 Task: Create a task  Improve code commenting for better readability , assign it to team member softage.6@softage.net in the project Trailblazer and update the status of the task to  On Track  , set the priority of the task to High.
Action: Mouse moved to (27, 75)
Screenshot: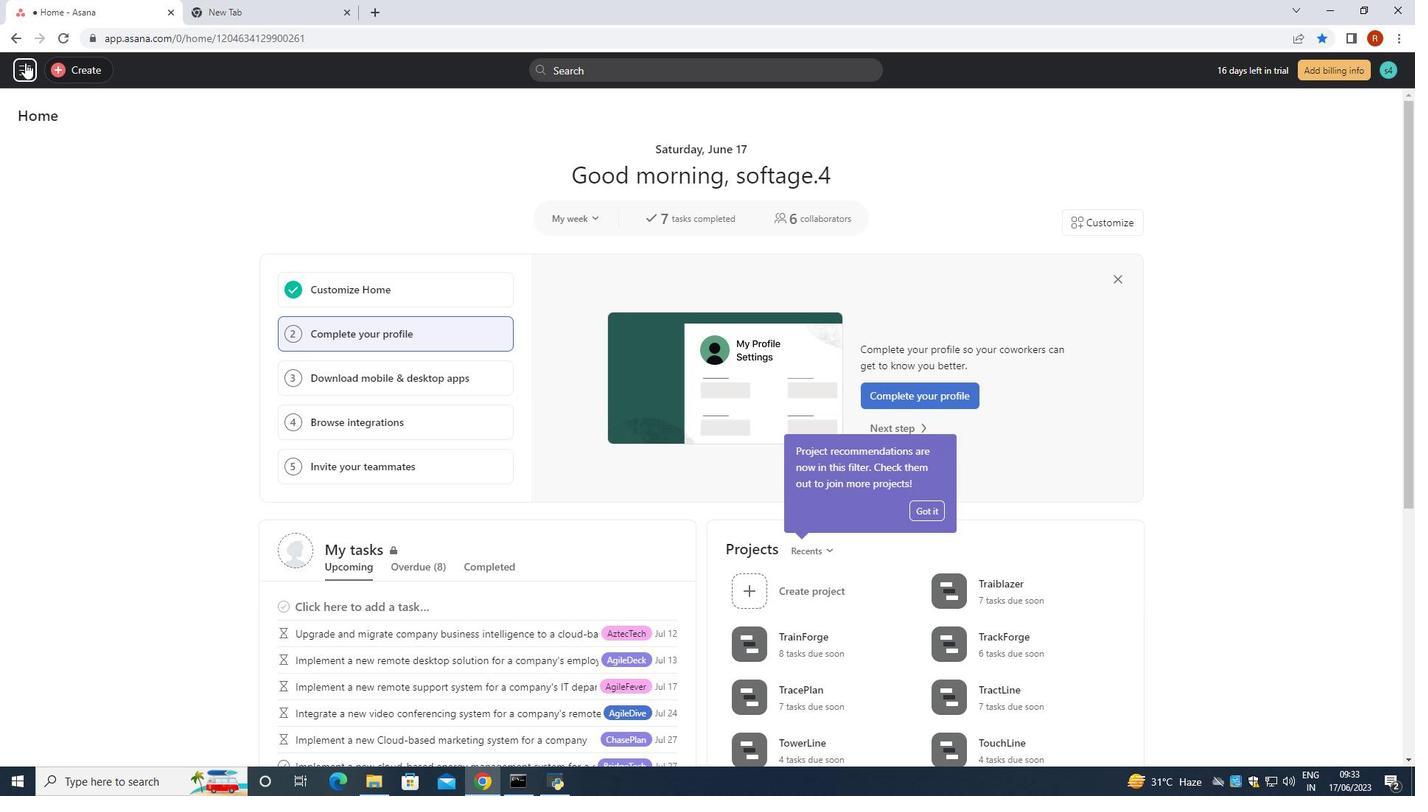
Action: Mouse pressed left at (27, 75)
Screenshot: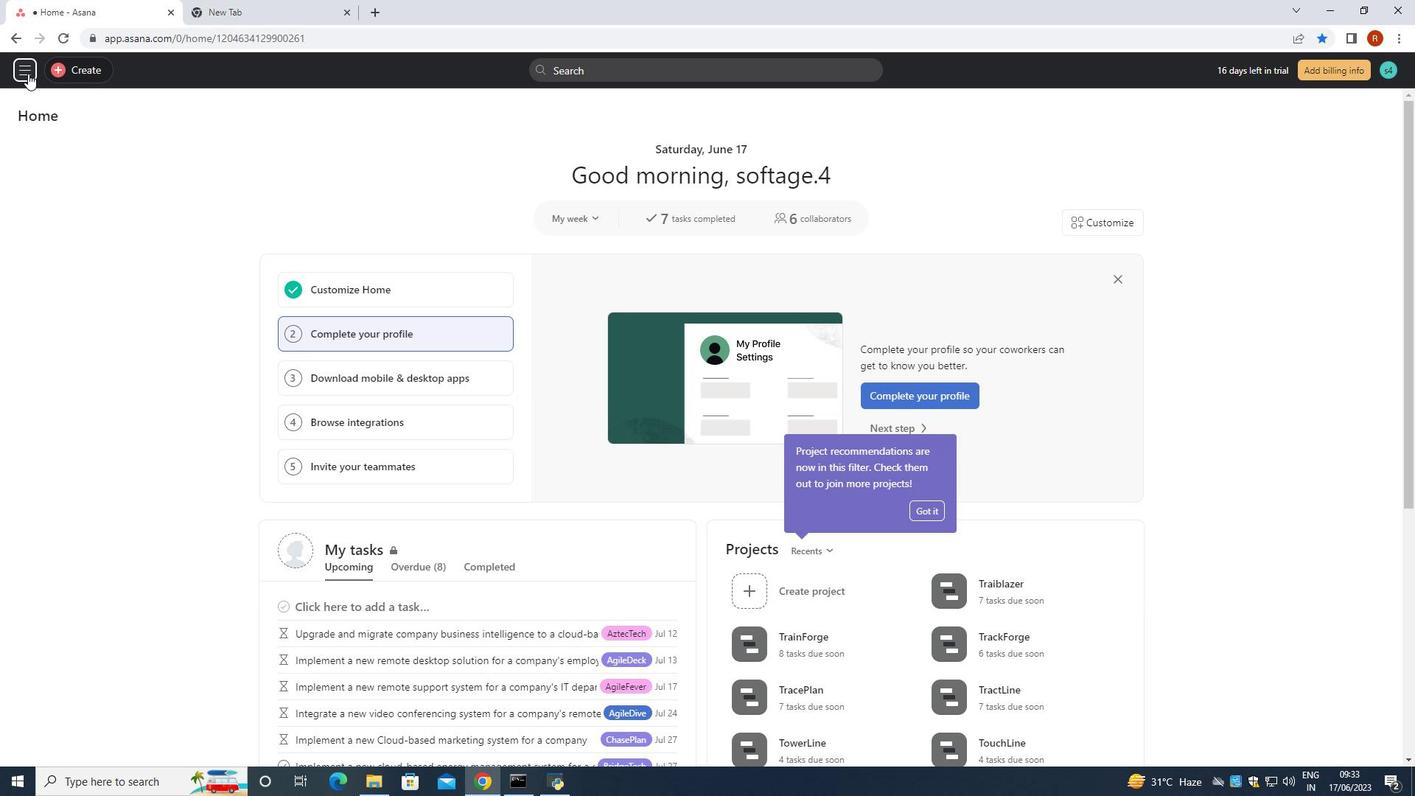 
Action: Mouse moved to (90, 490)
Screenshot: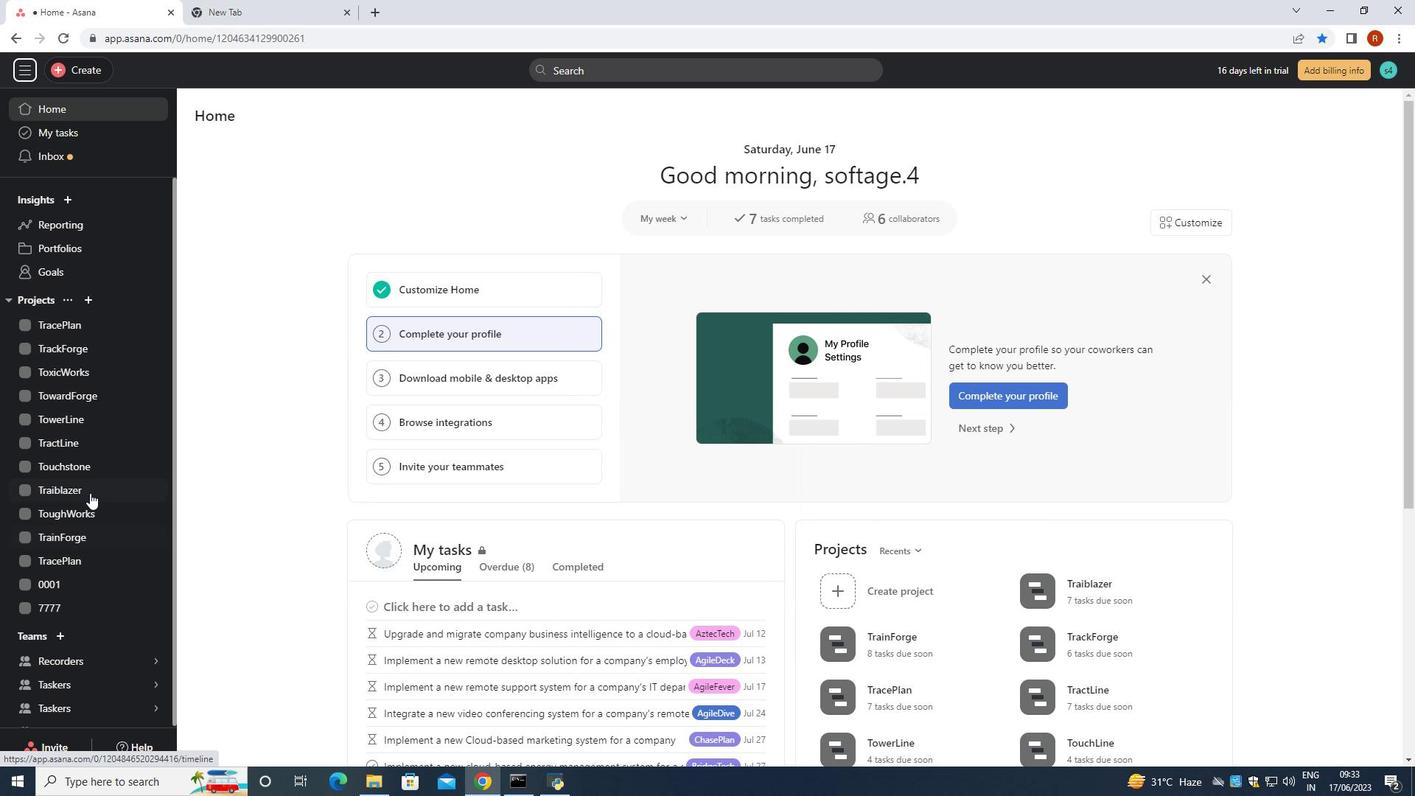 
Action: Mouse pressed left at (90, 490)
Screenshot: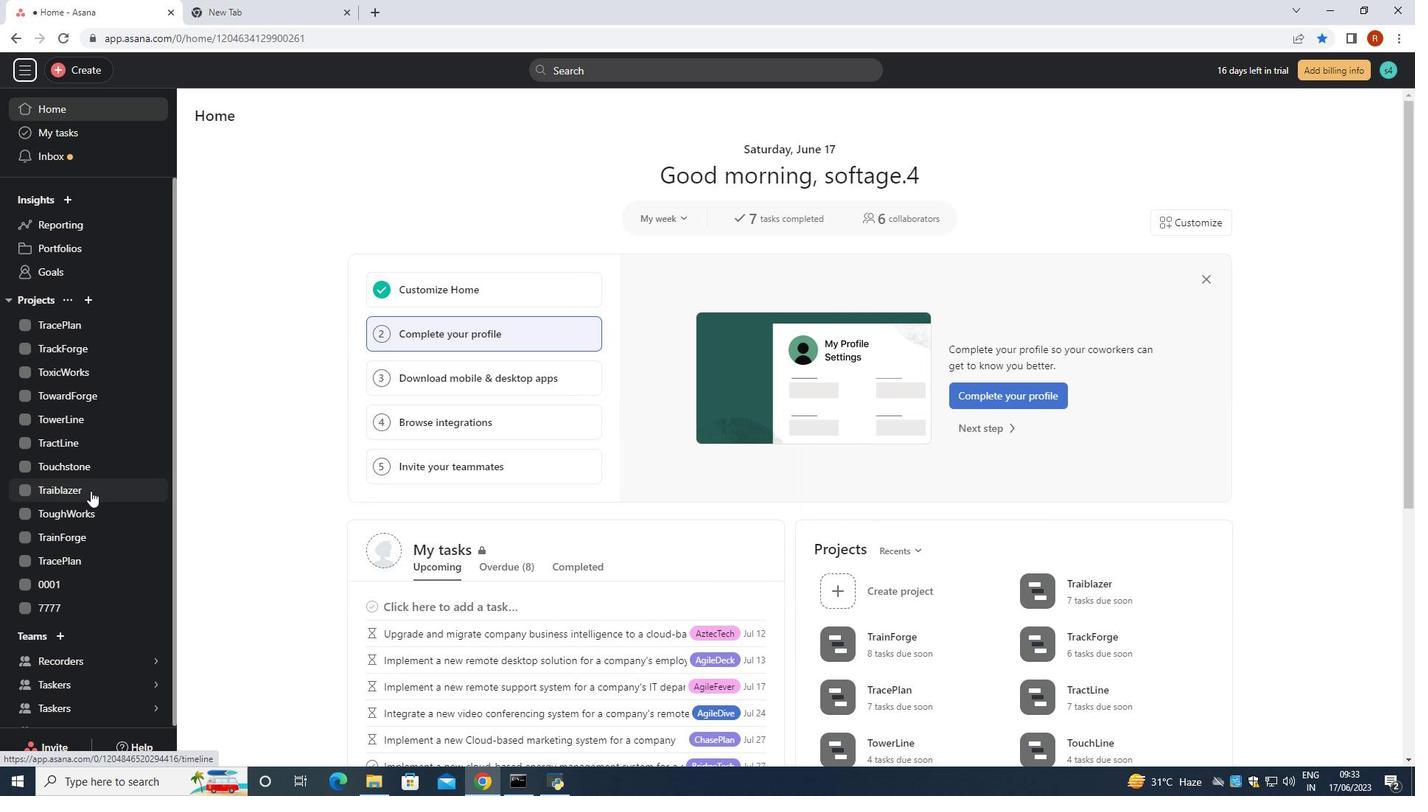 
Action: Mouse moved to (234, 182)
Screenshot: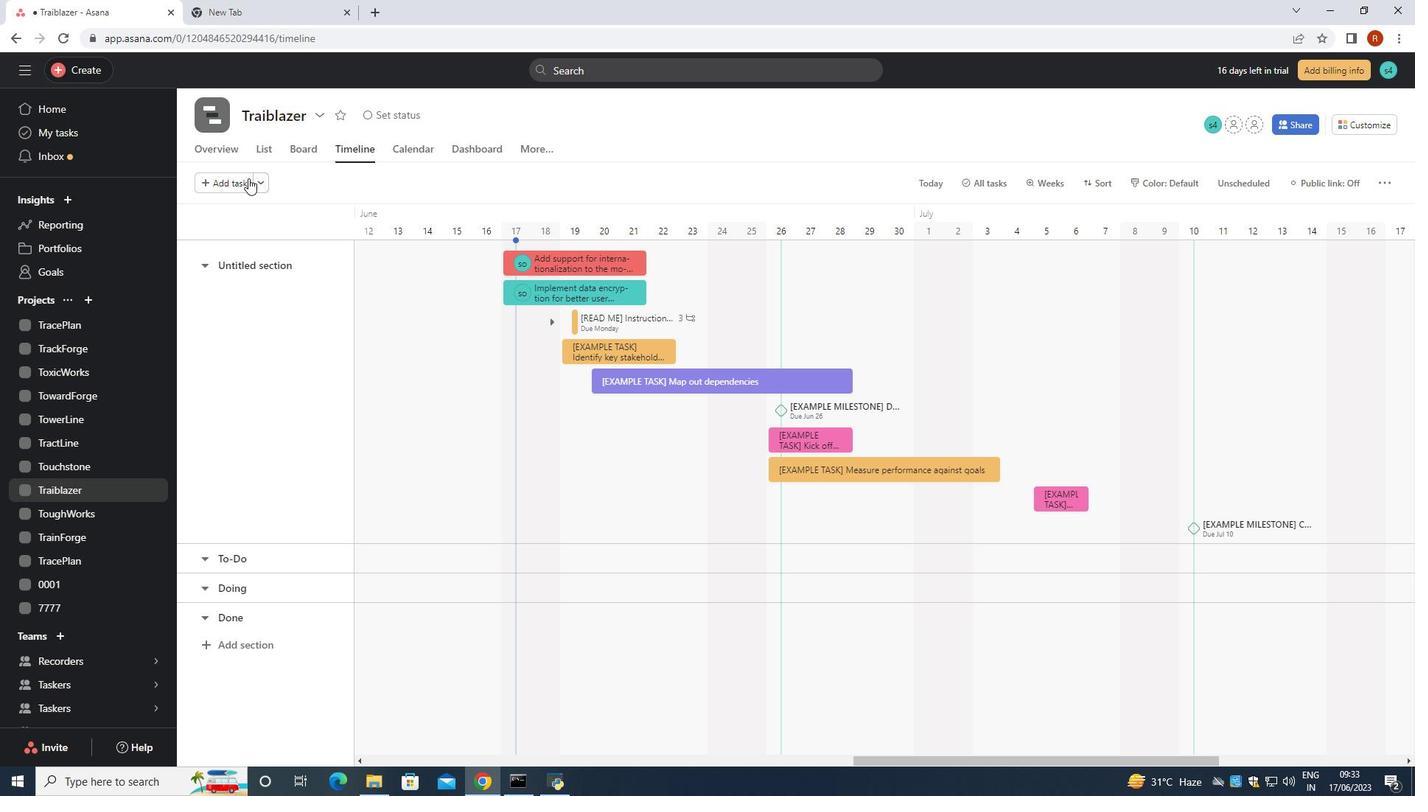 
Action: Mouse pressed left at (234, 182)
Screenshot: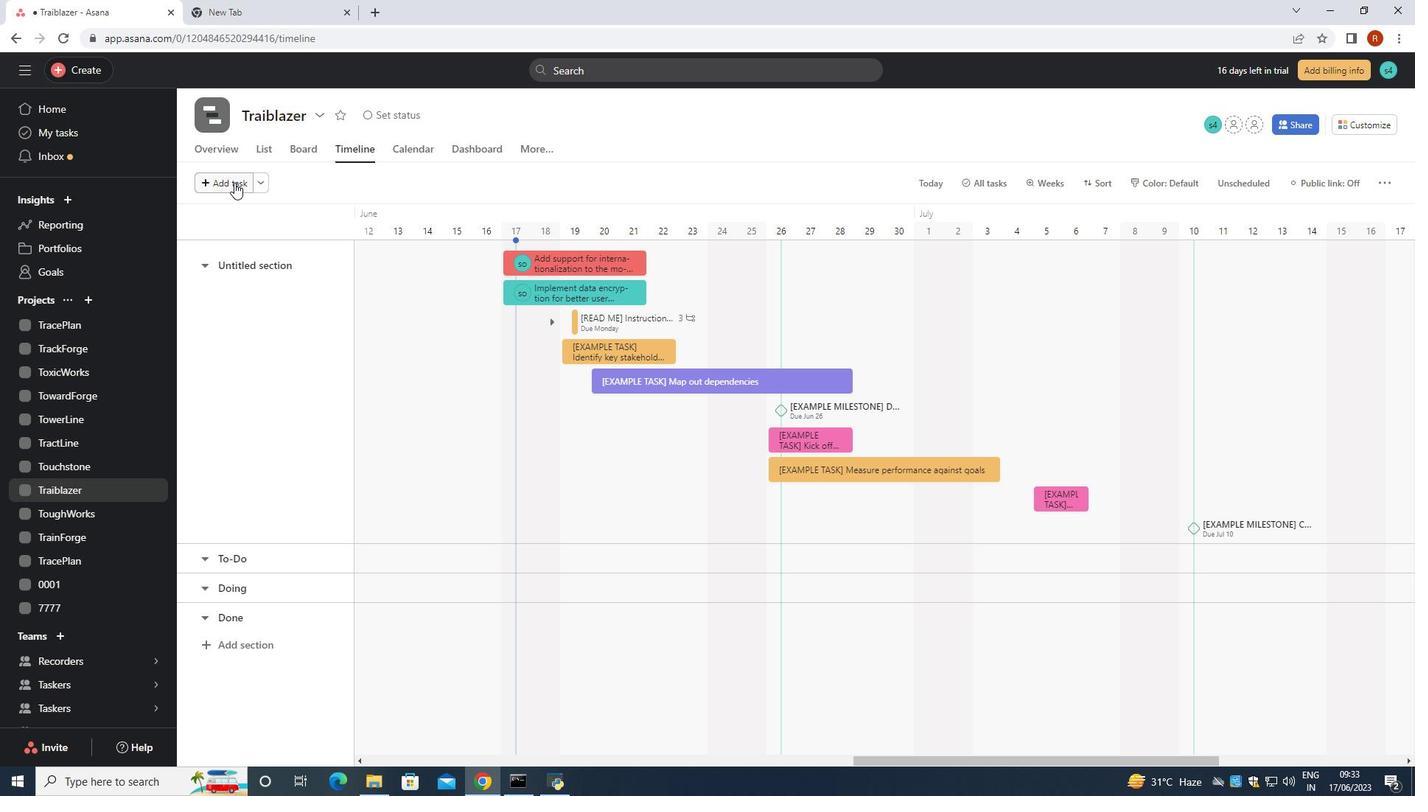 
Action: Key pressed <Key.shift>Improve<Key.space>code<Key.space>commenting<Key.space>for<Key.space>better<Key.space>readability<Key.space><Key.enter>
Screenshot: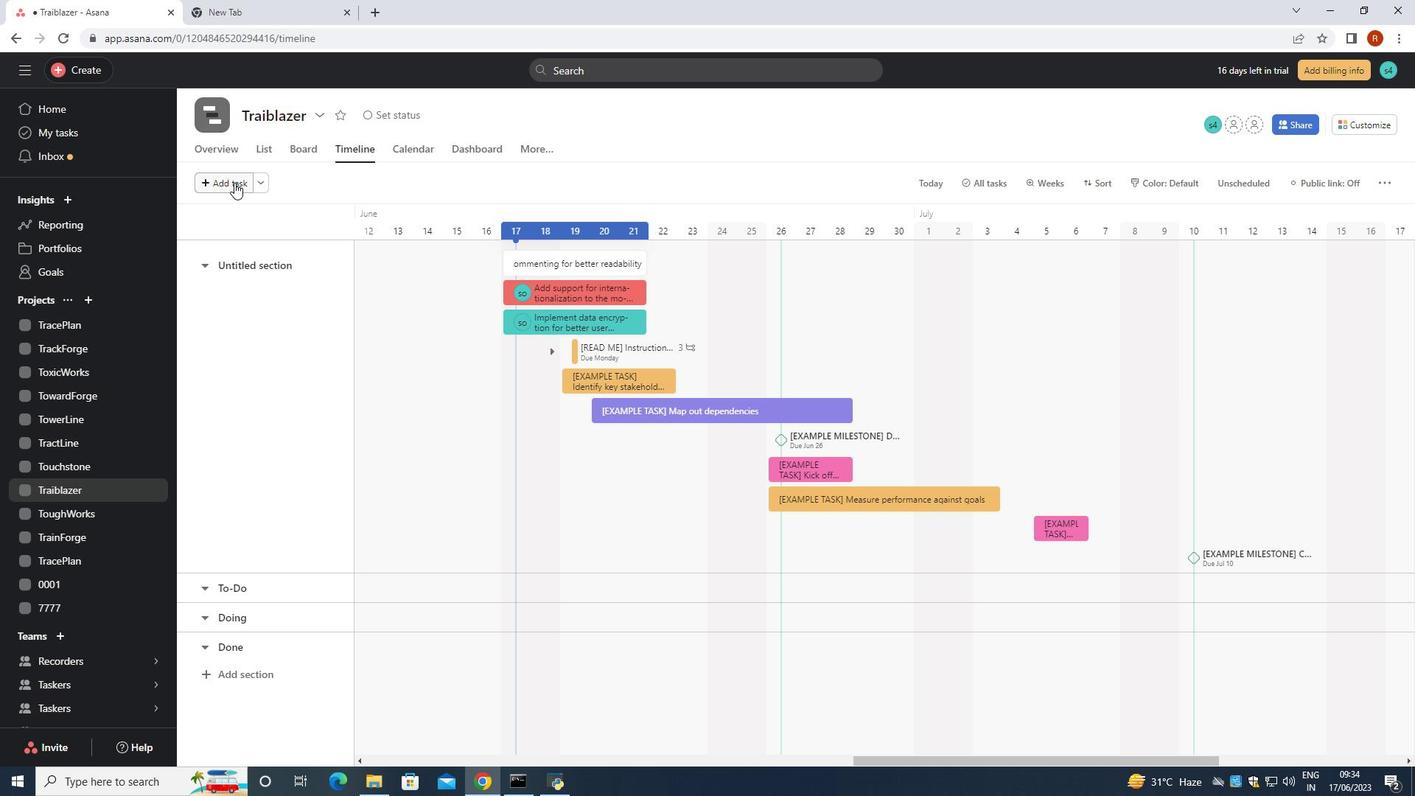 
Action: Mouse moved to (549, 261)
Screenshot: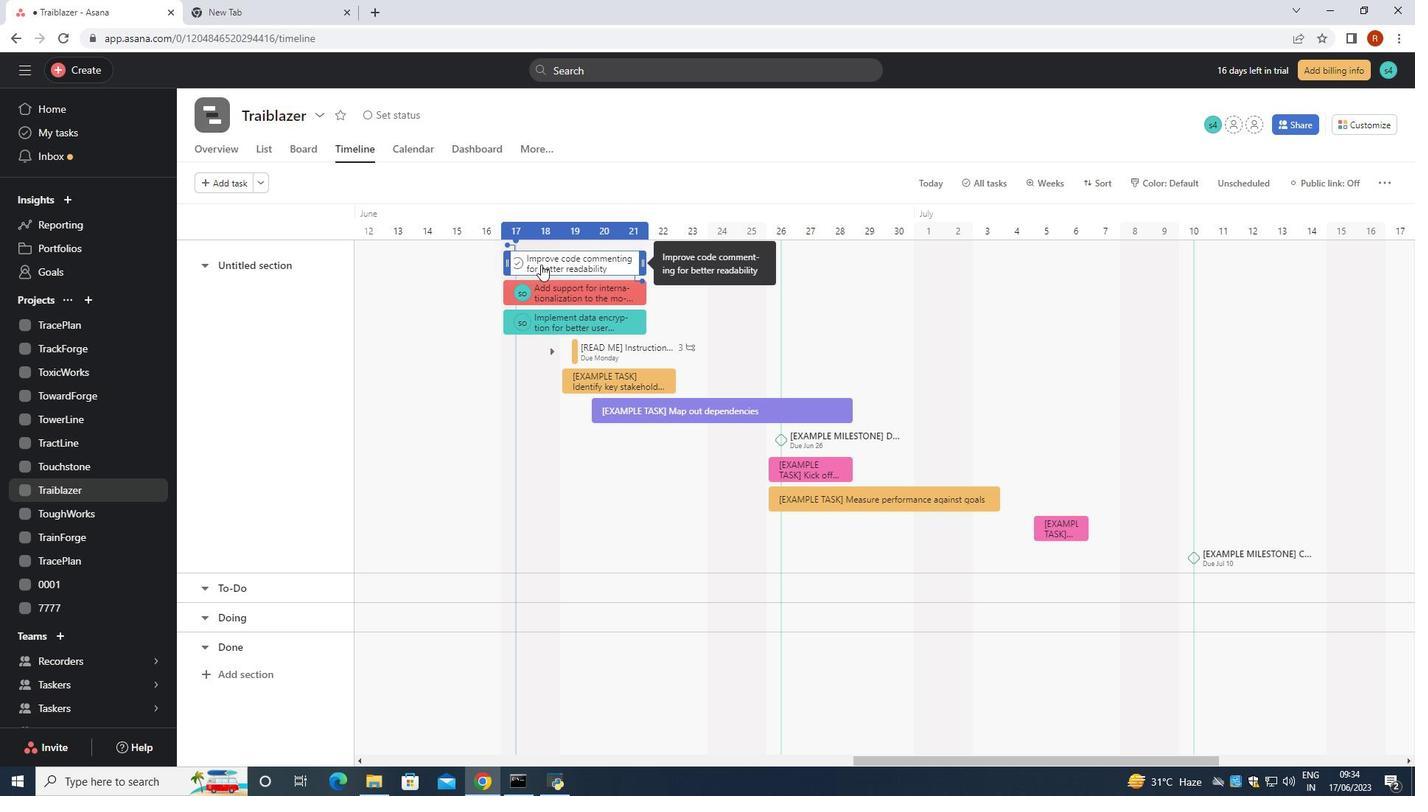 
Action: Mouse pressed left at (549, 261)
Screenshot: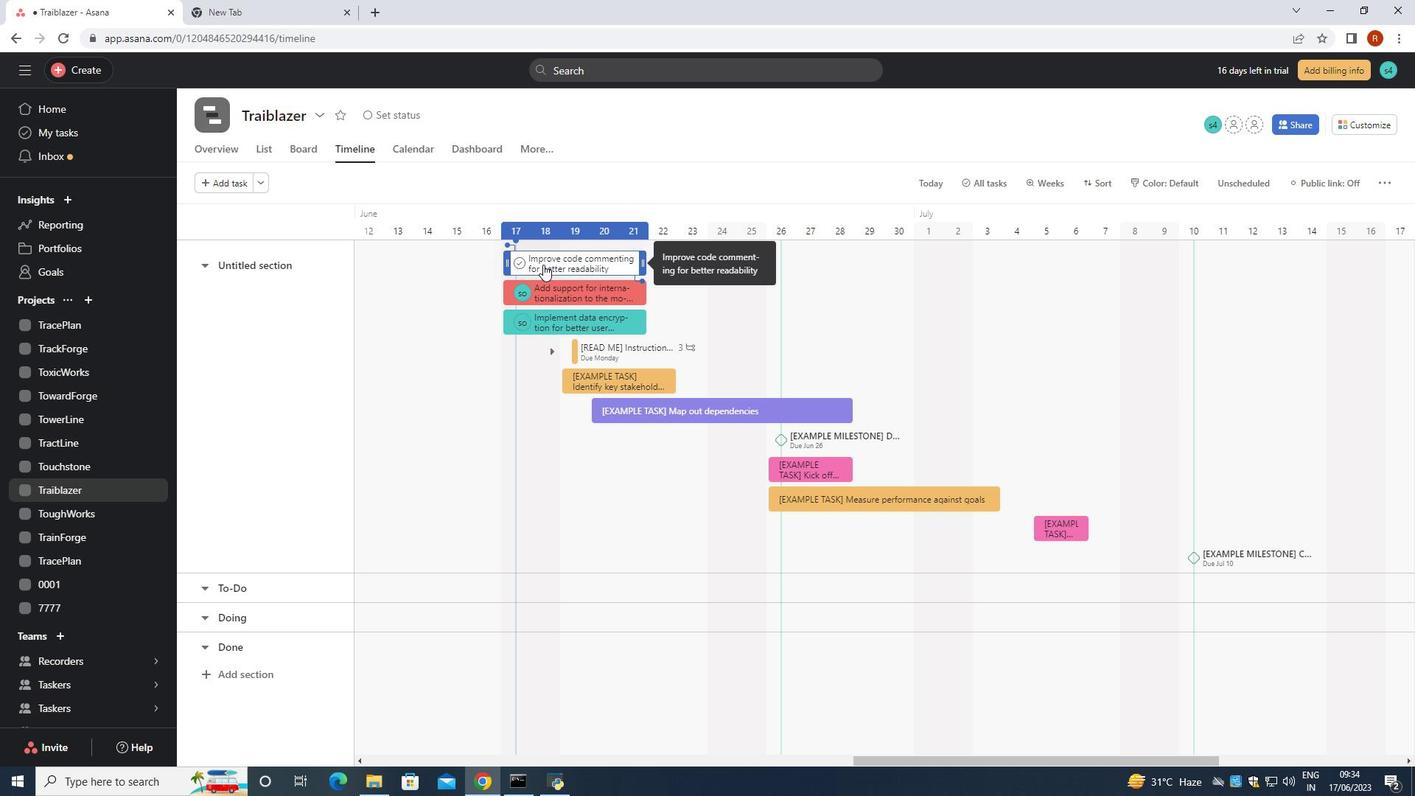 
Action: Mouse moved to (1029, 263)
Screenshot: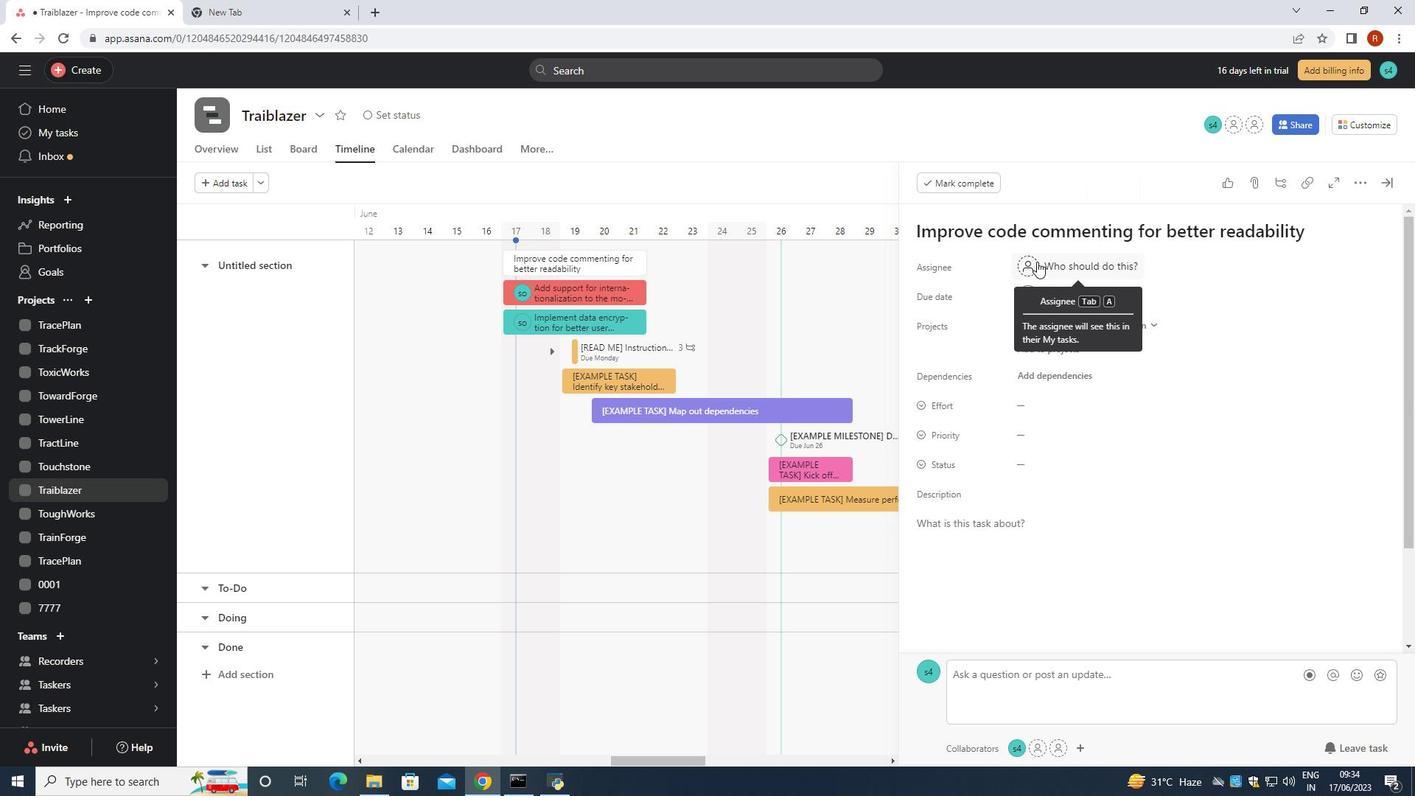 
Action: Mouse pressed left at (1029, 263)
Screenshot: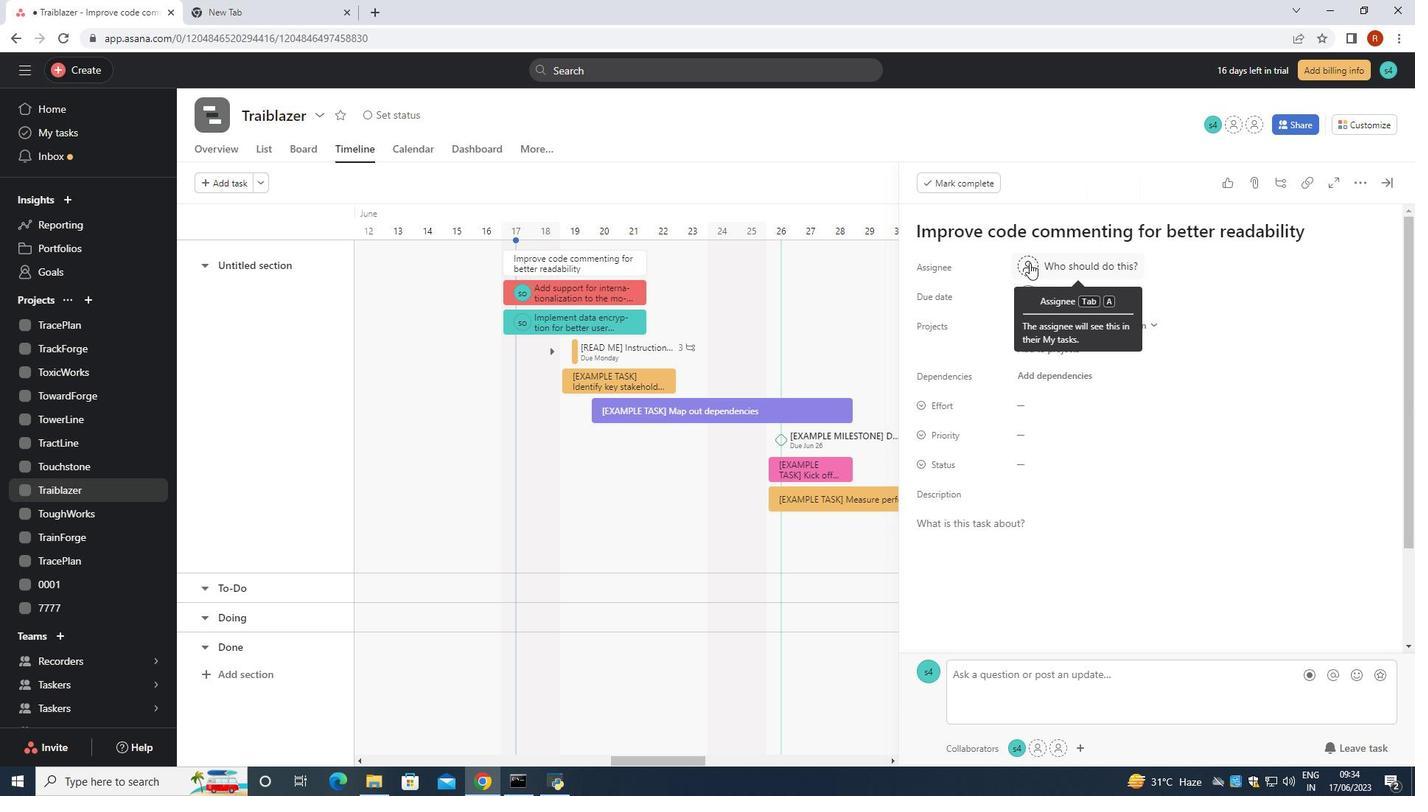 
Action: Key pressed softage.6<Key.shift>@softage.net
Screenshot: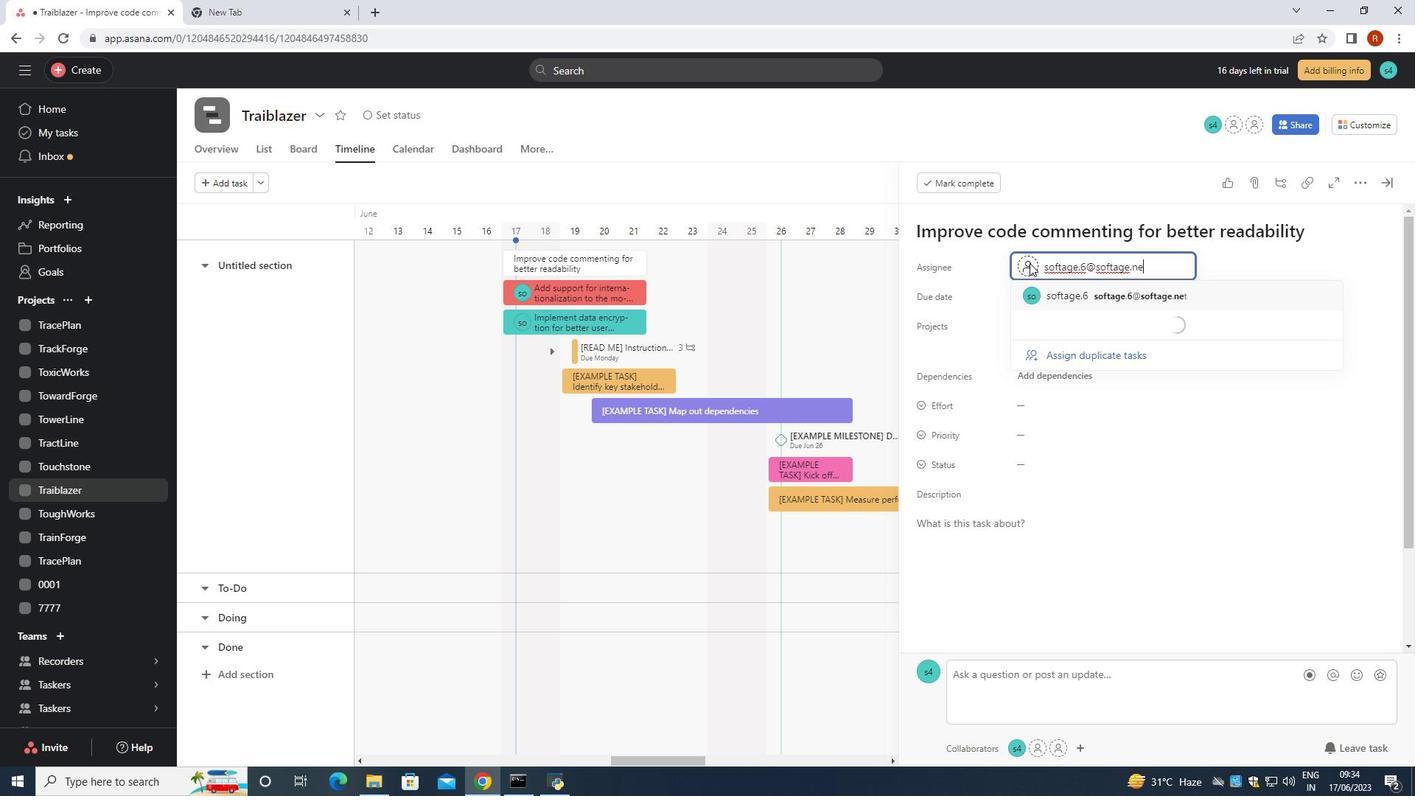 
Action: Mouse moved to (1155, 290)
Screenshot: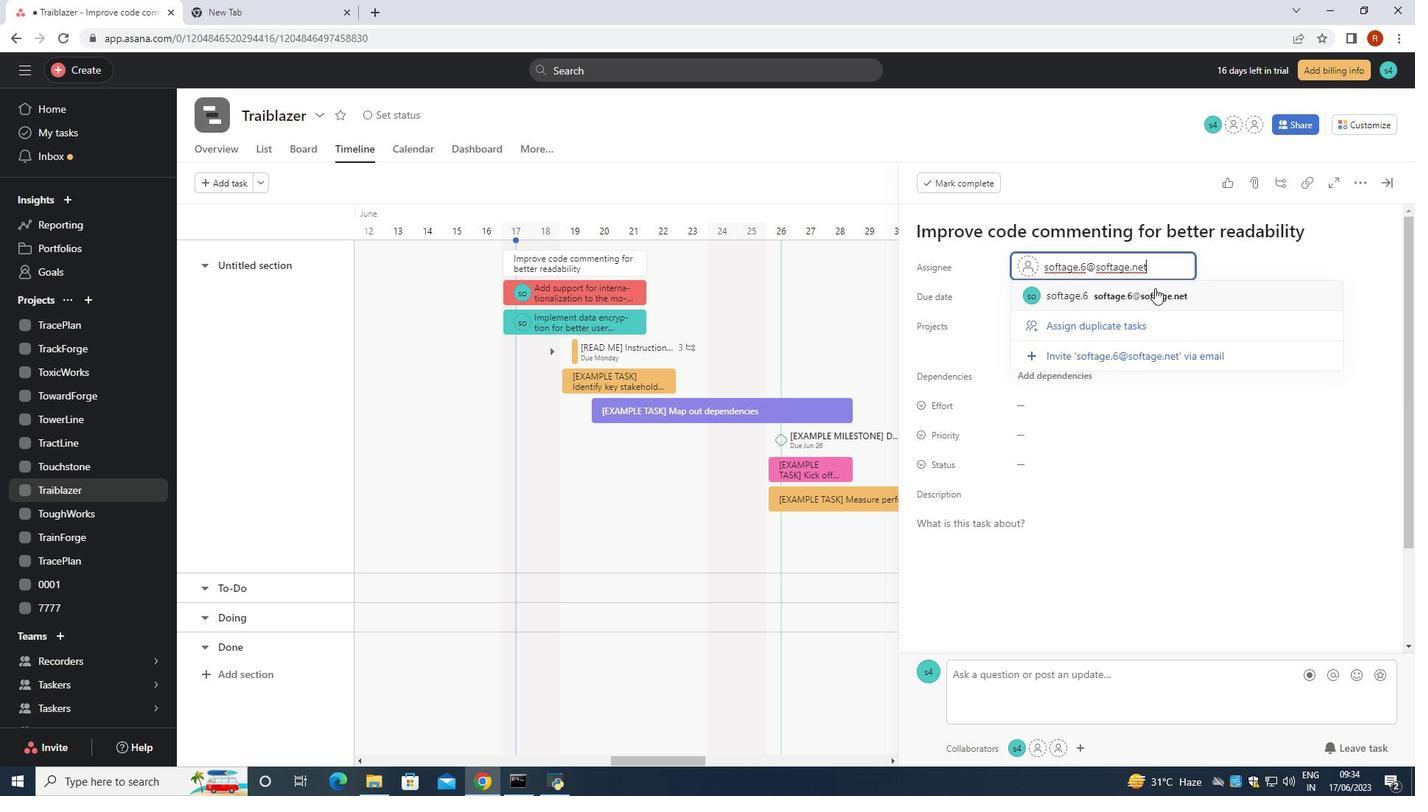 
Action: Mouse pressed left at (1155, 290)
Screenshot: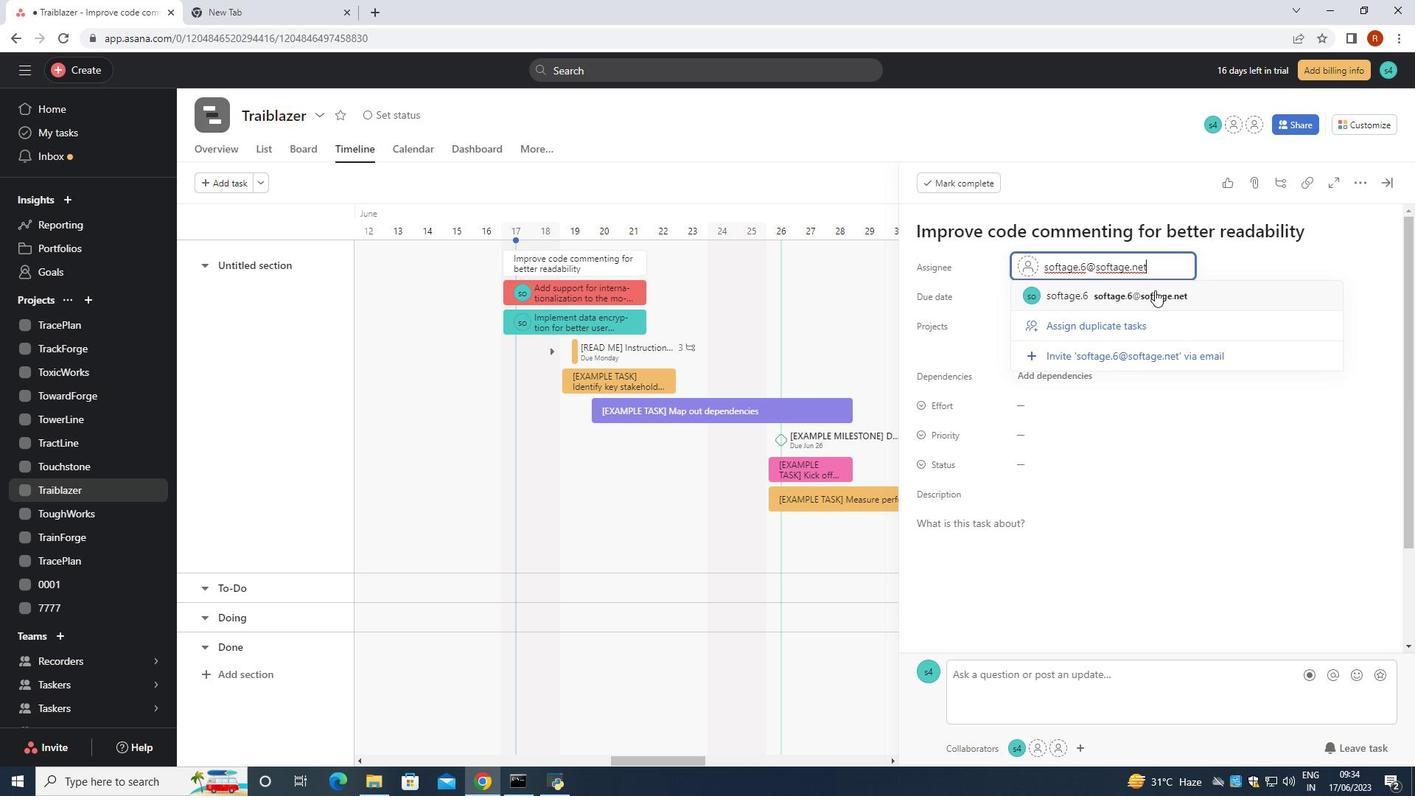 
Action: Mouse moved to (1028, 463)
Screenshot: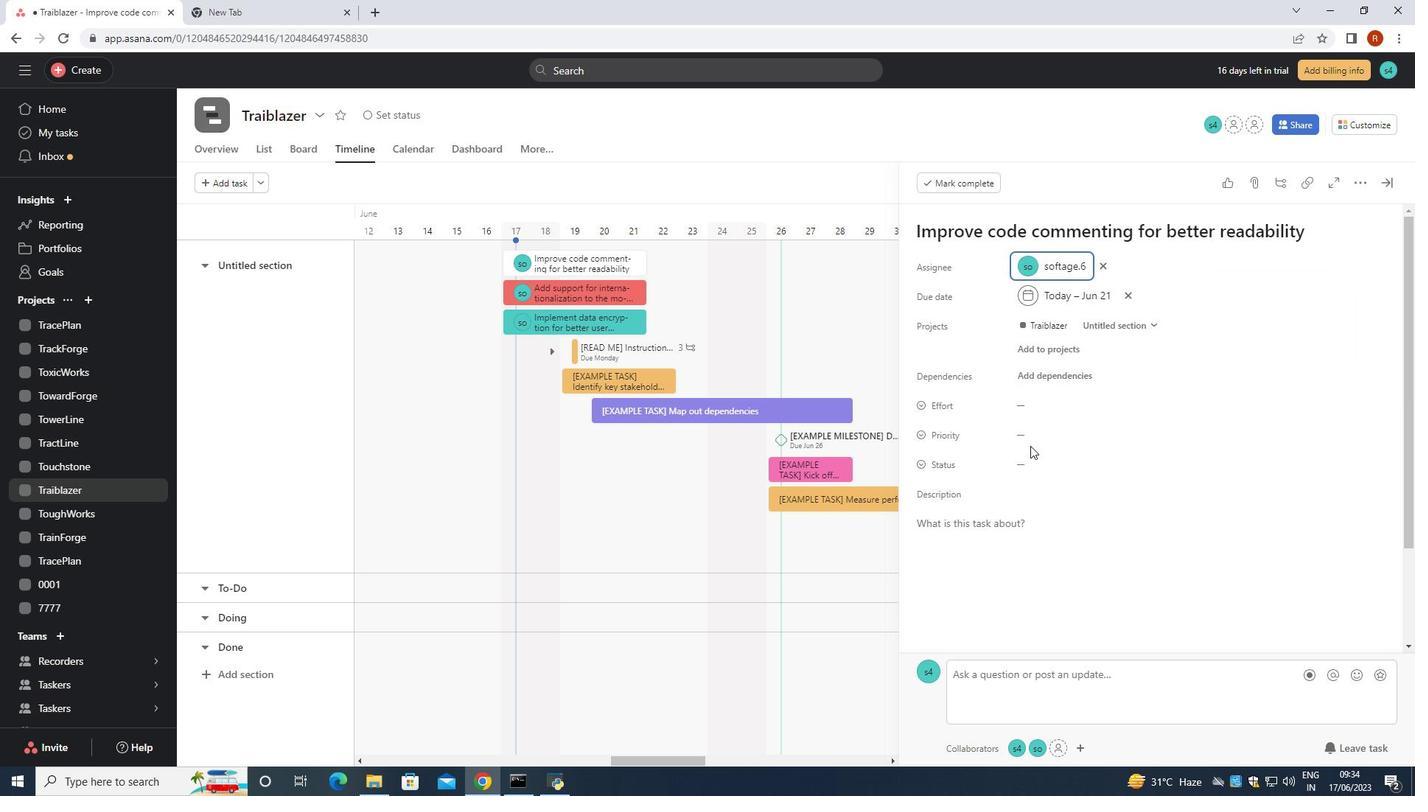 
Action: Mouse pressed left at (1028, 463)
Screenshot: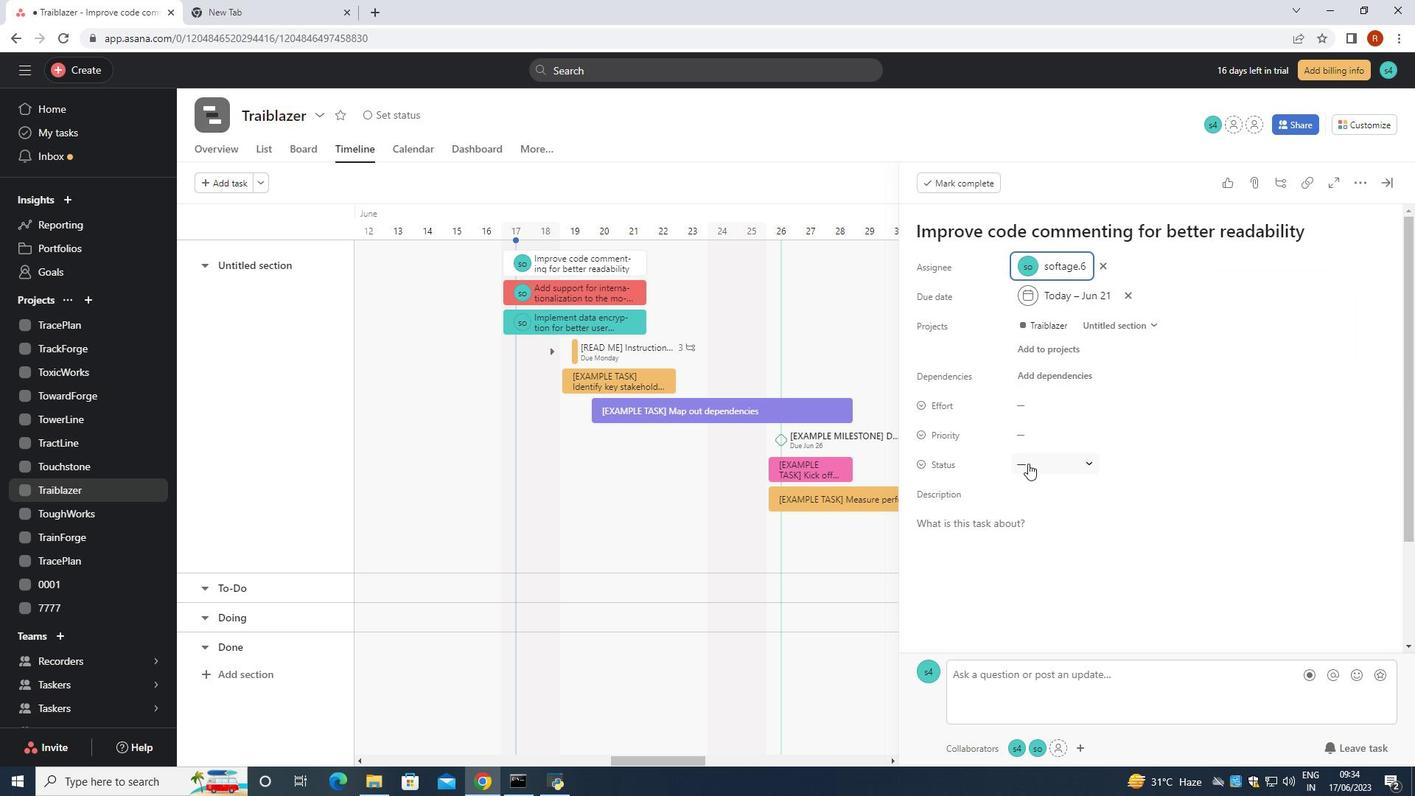 
Action: Mouse moved to (1065, 511)
Screenshot: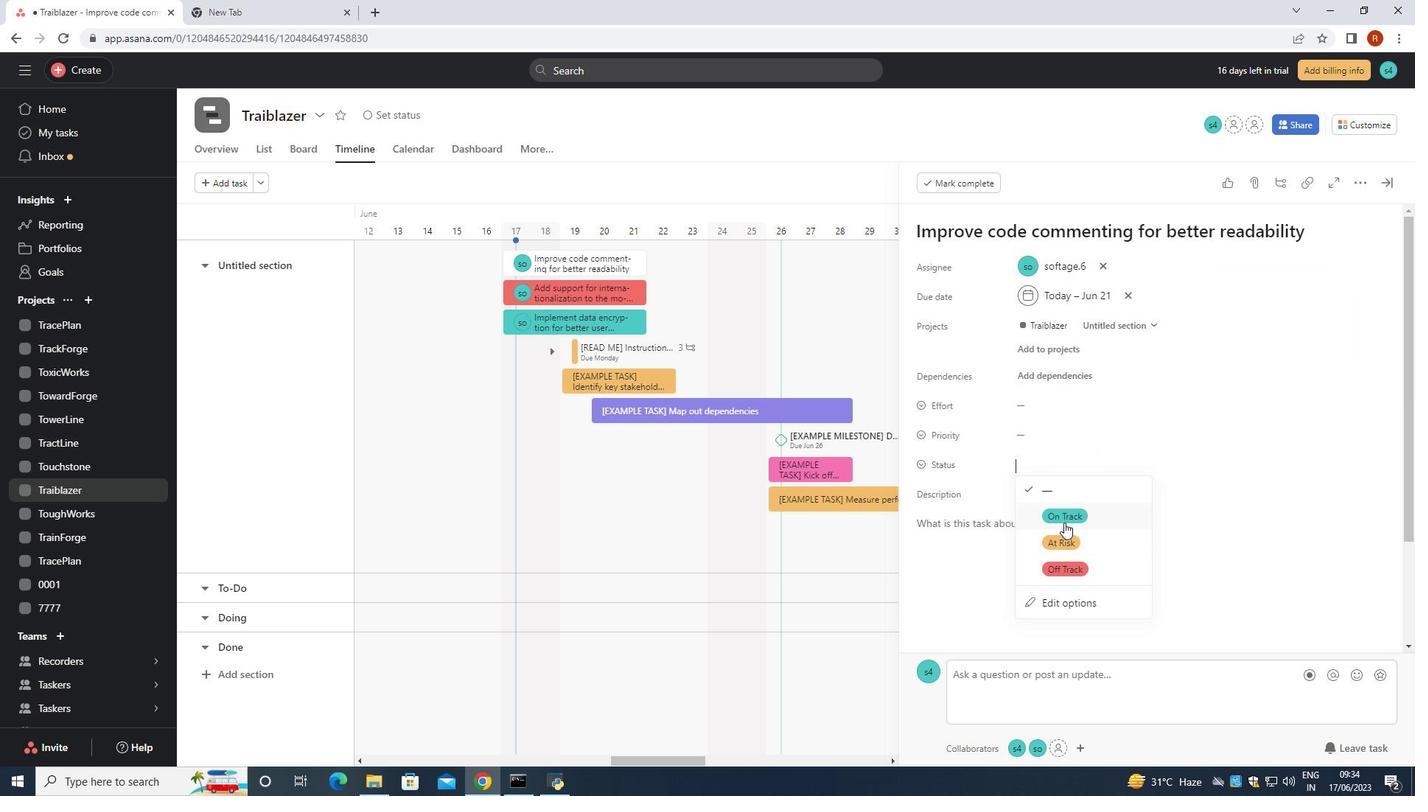 
Action: Mouse pressed left at (1065, 511)
Screenshot: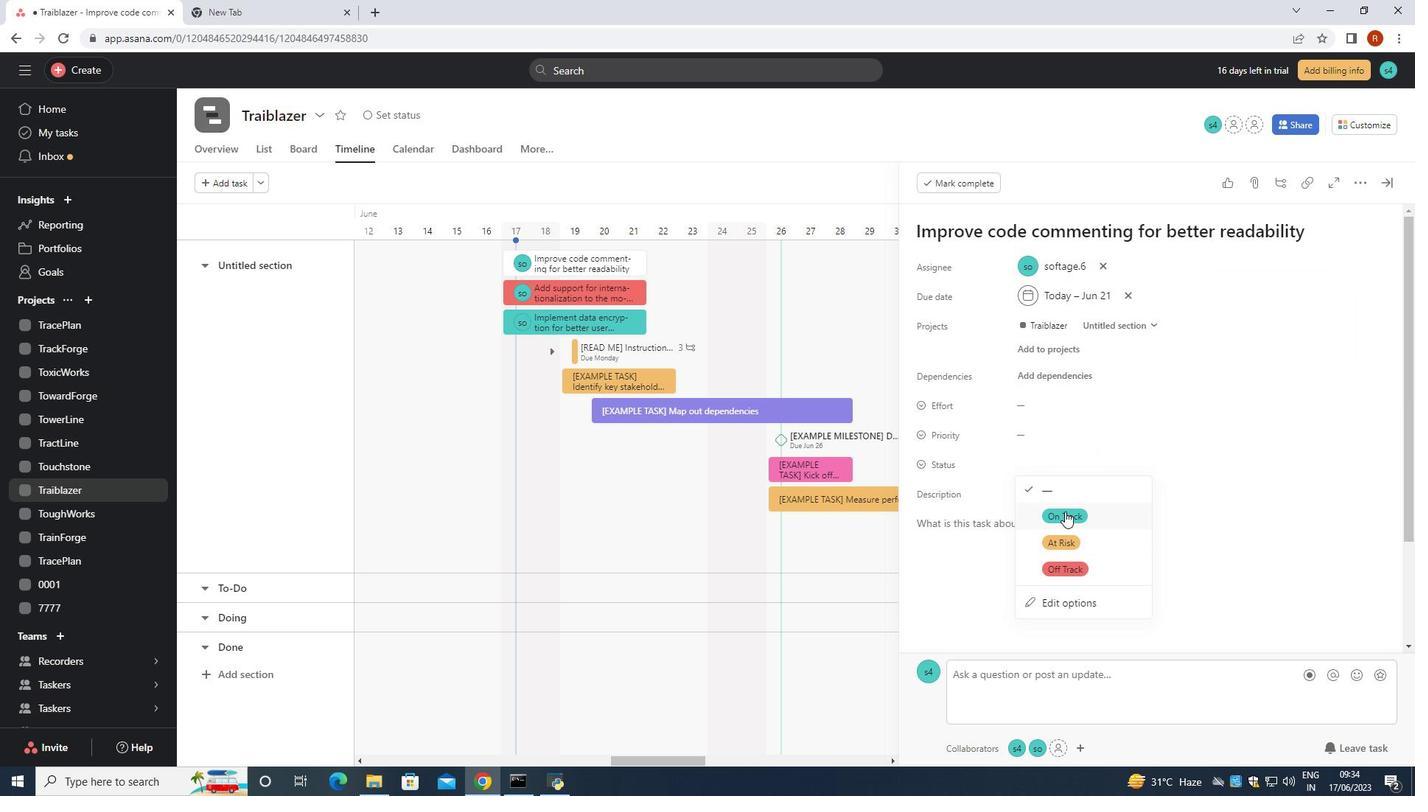 
Action: Mouse moved to (1039, 434)
Screenshot: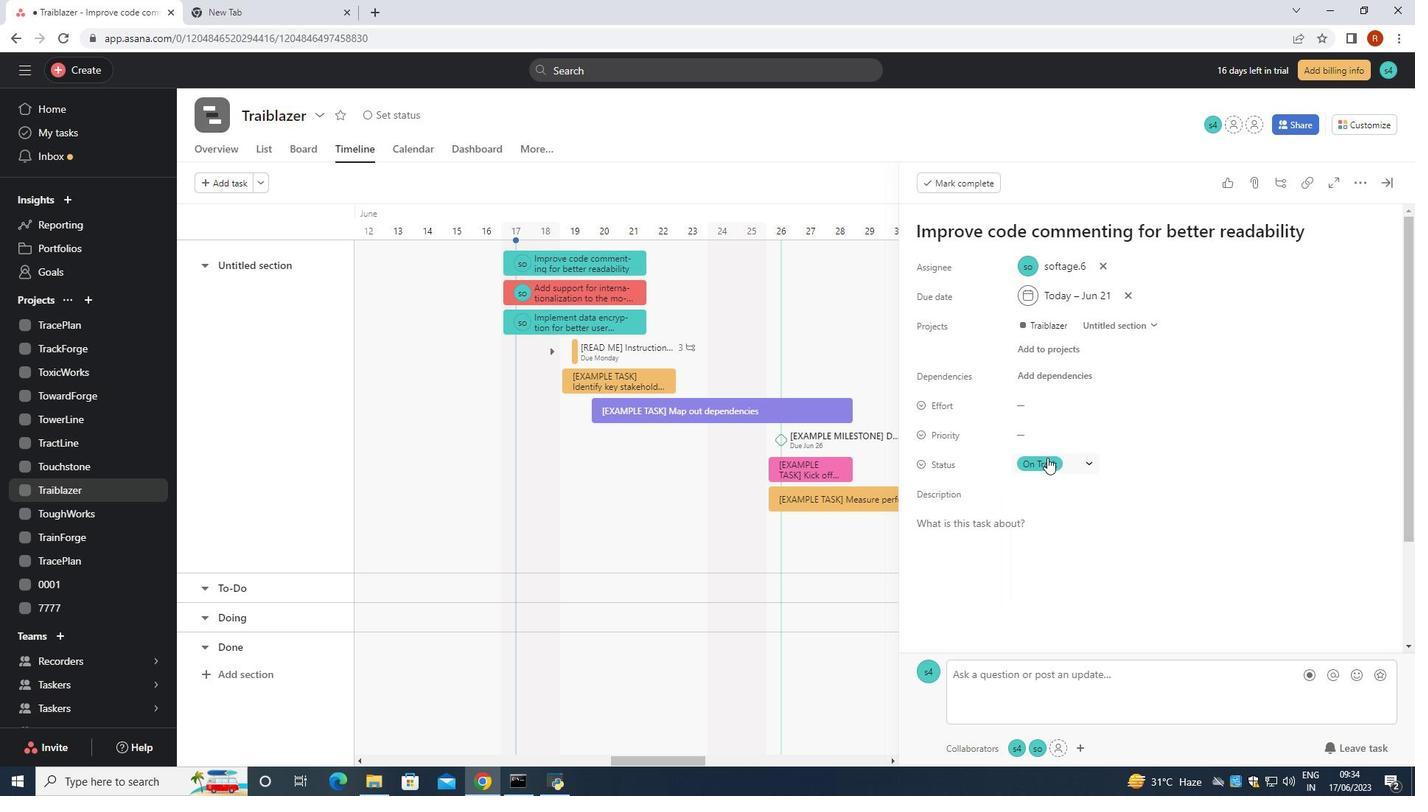 
Action: Mouse pressed left at (1039, 434)
Screenshot: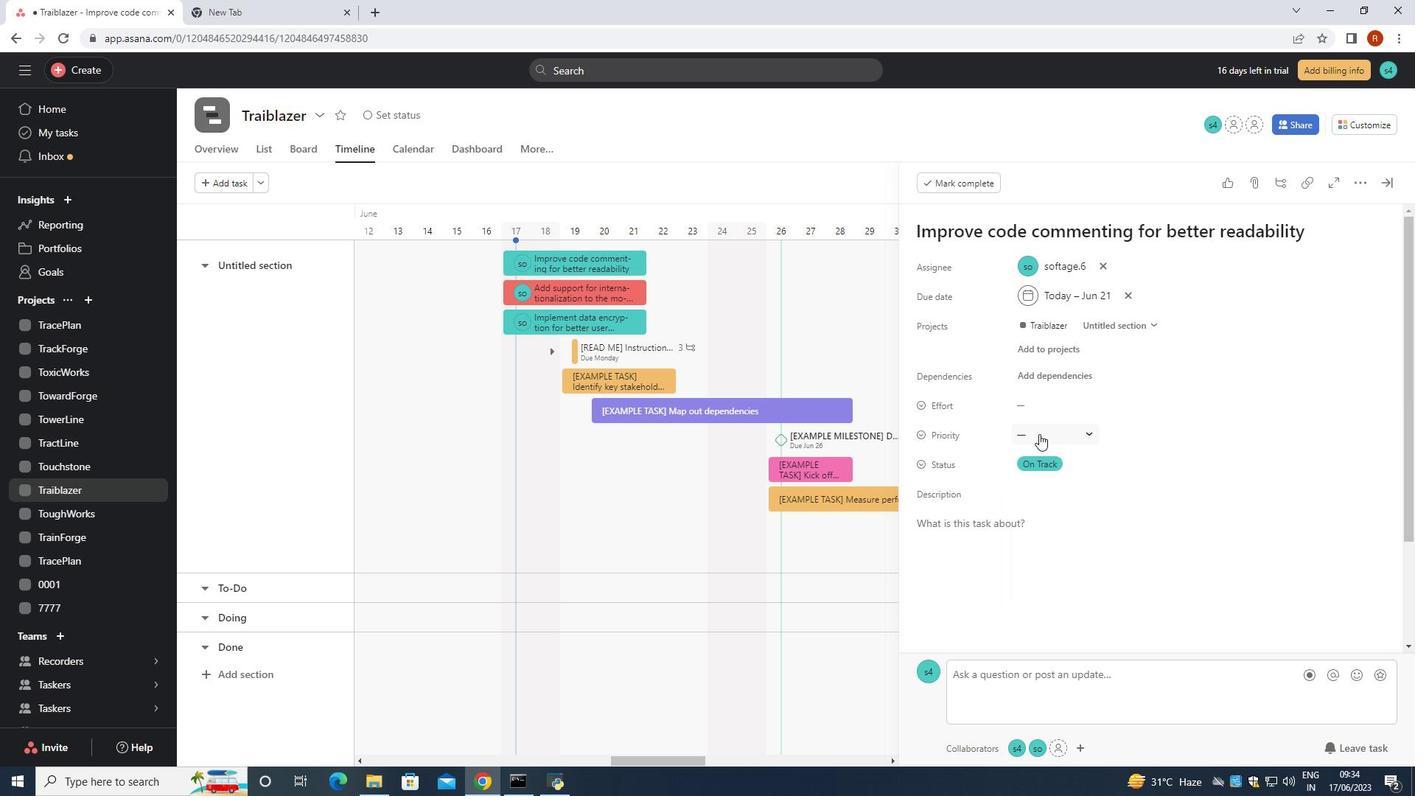 
Action: Mouse moved to (1052, 477)
Screenshot: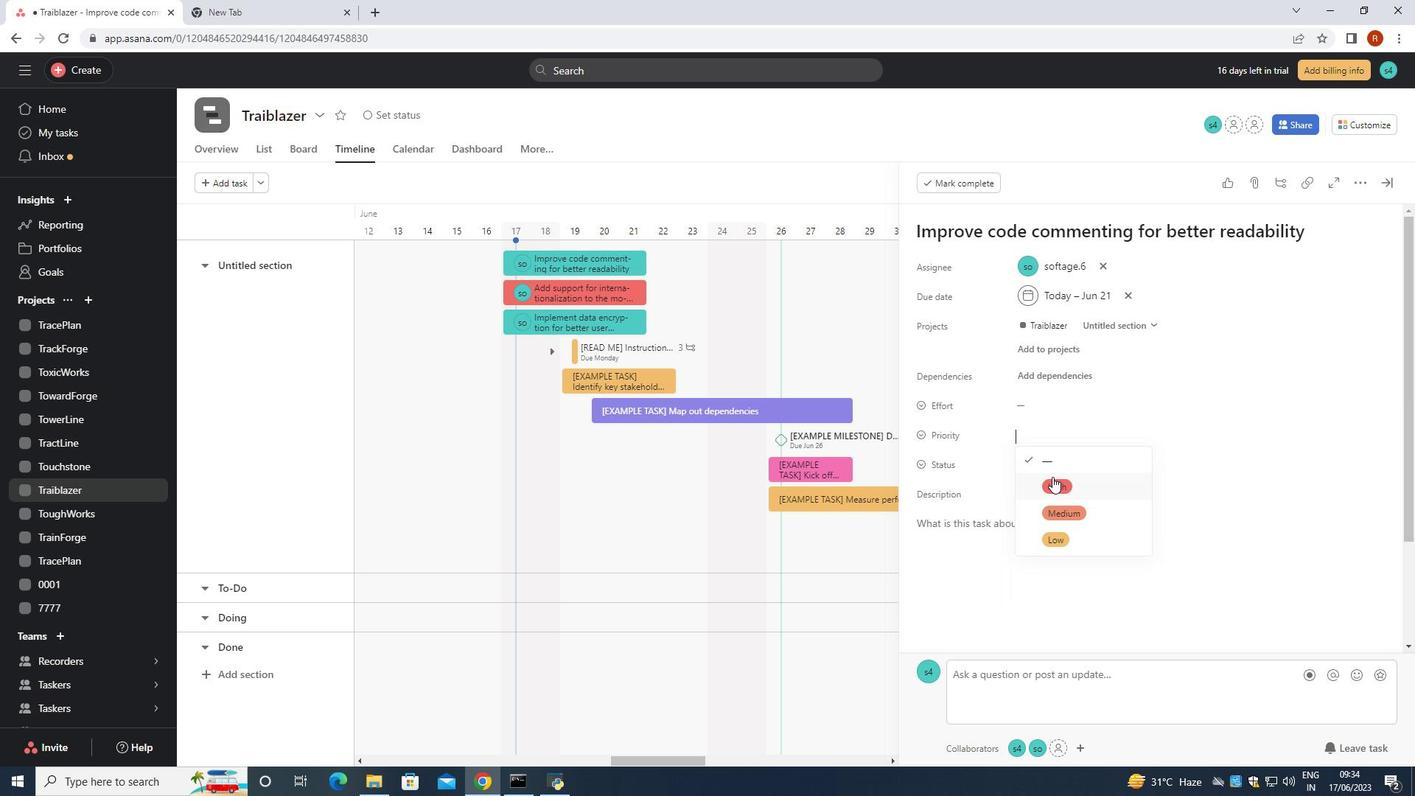
Action: Mouse pressed left at (1052, 477)
Screenshot: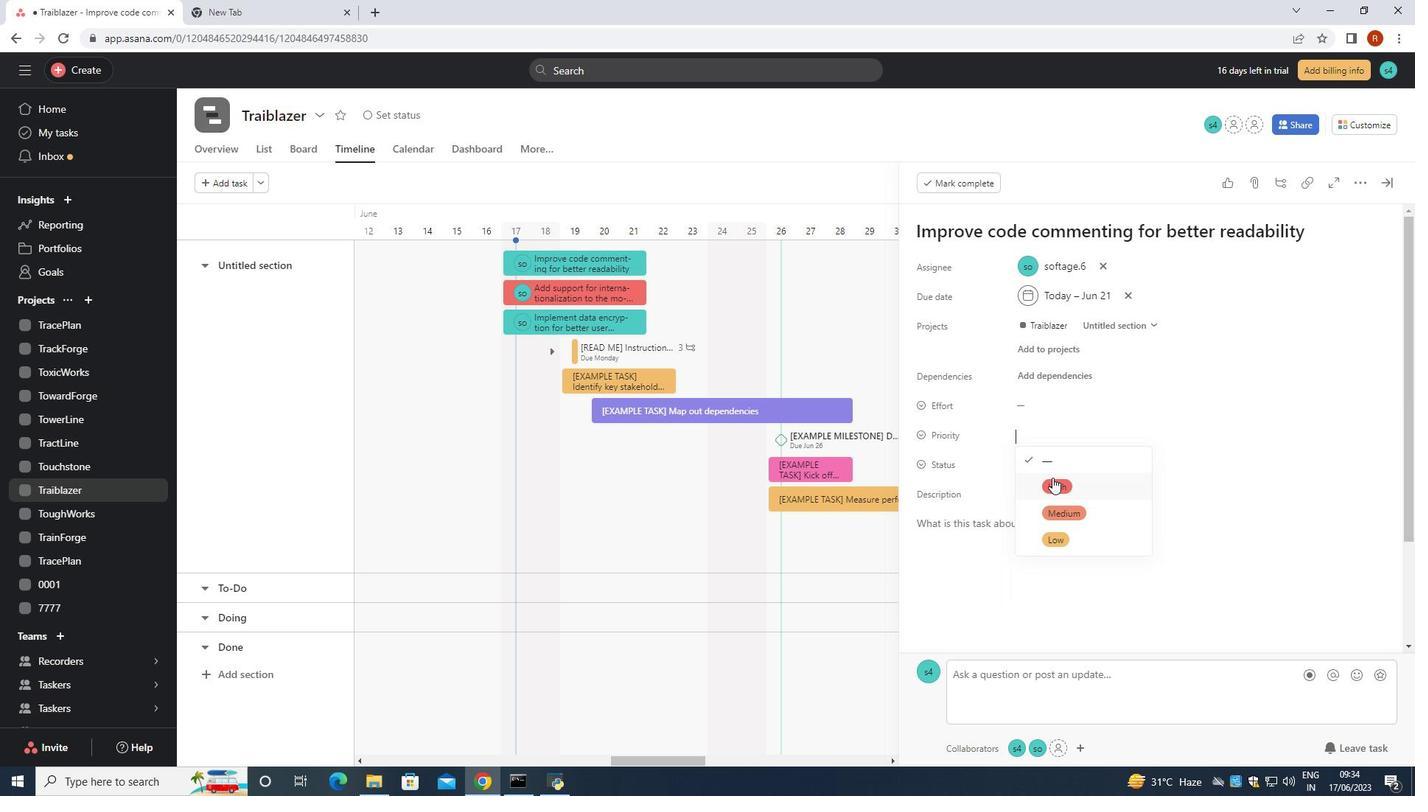 
Action: Mouse moved to (1395, 182)
Screenshot: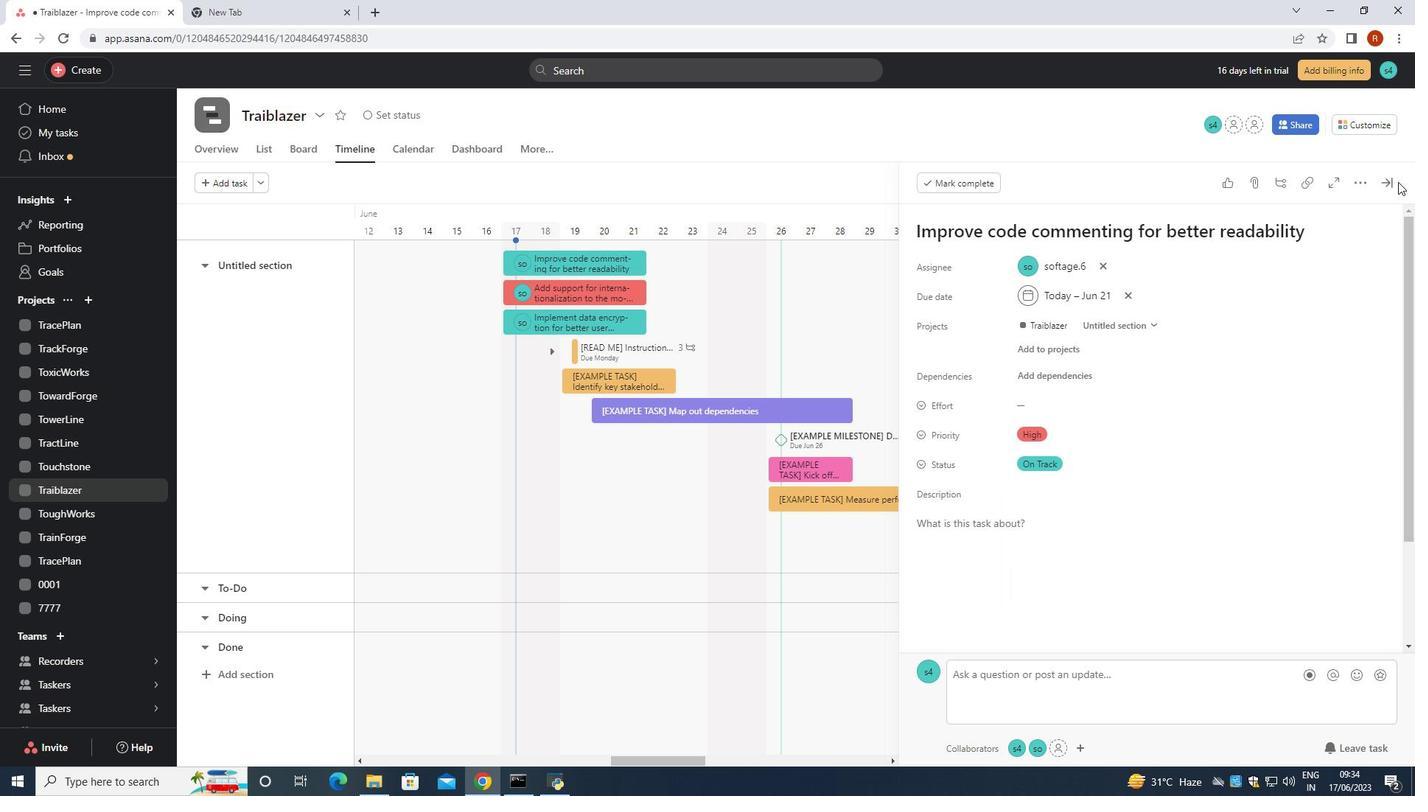 
Action: Mouse pressed left at (1395, 182)
Screenshot: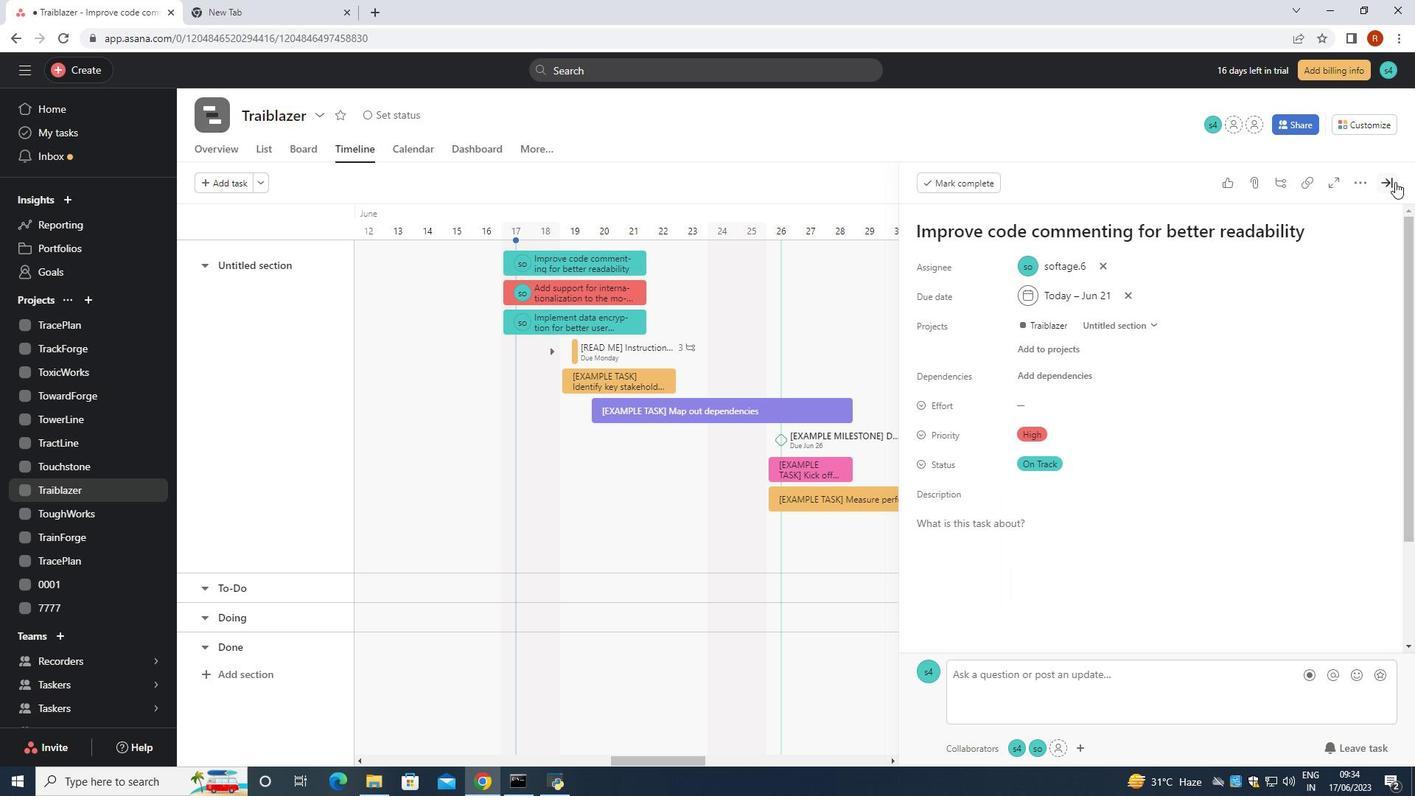 
